 Task: Create in the project Wayfarer in Backlog an issue 'Implement a new cloud-based risk management system for a company with advanced risk assessment and mitigation features', assign it to team member softage.3@softage.net and change the status to IN PROGRESS.
Action: Mouse moved to (174, 49)
Screenshot: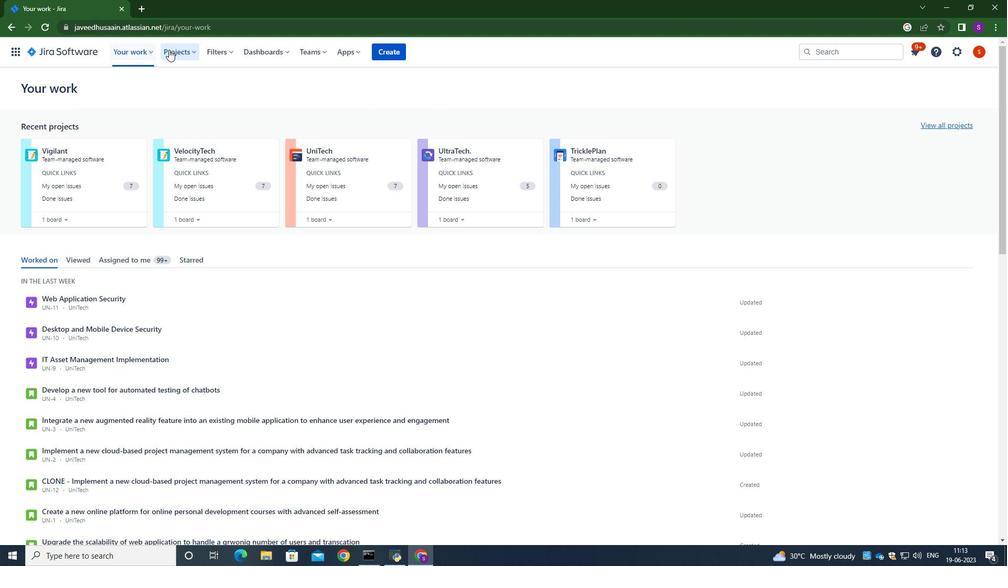 
Action: Mouse pressed left at (174, 49)
Screenshot: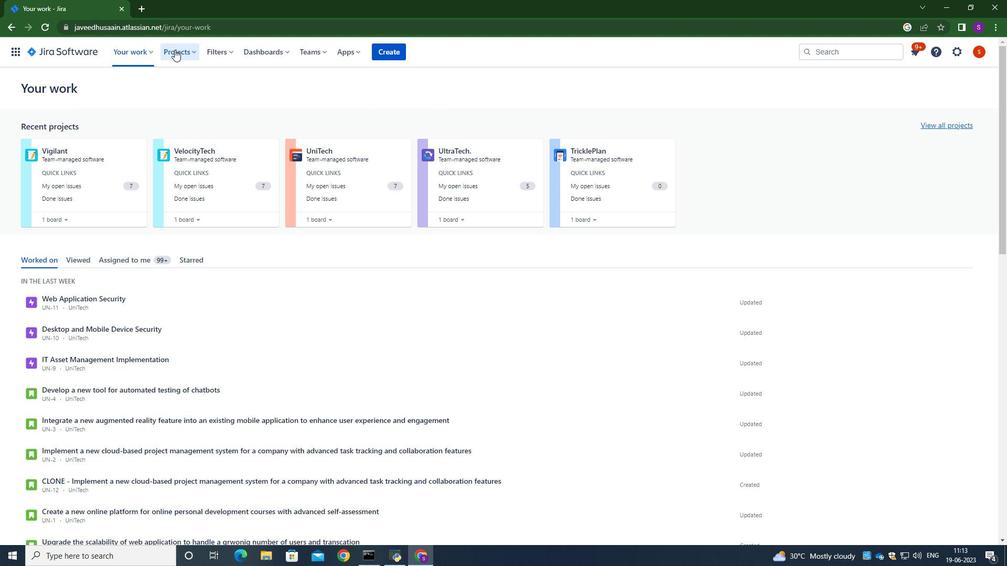 
Action: Mouse moved to (201, 100)
Screenshot: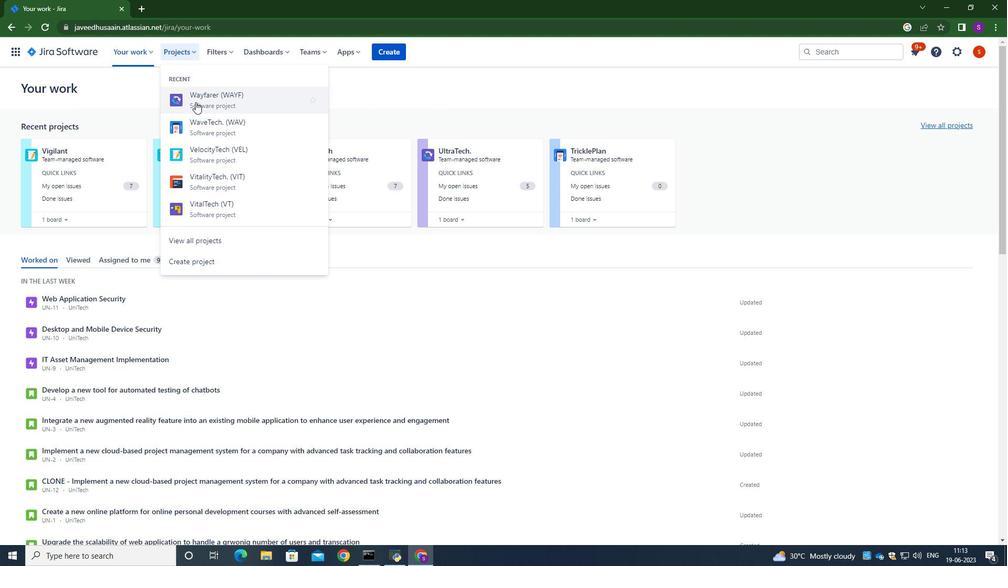 
Action: Mouse pressed left at (201, 100)
Screenshot: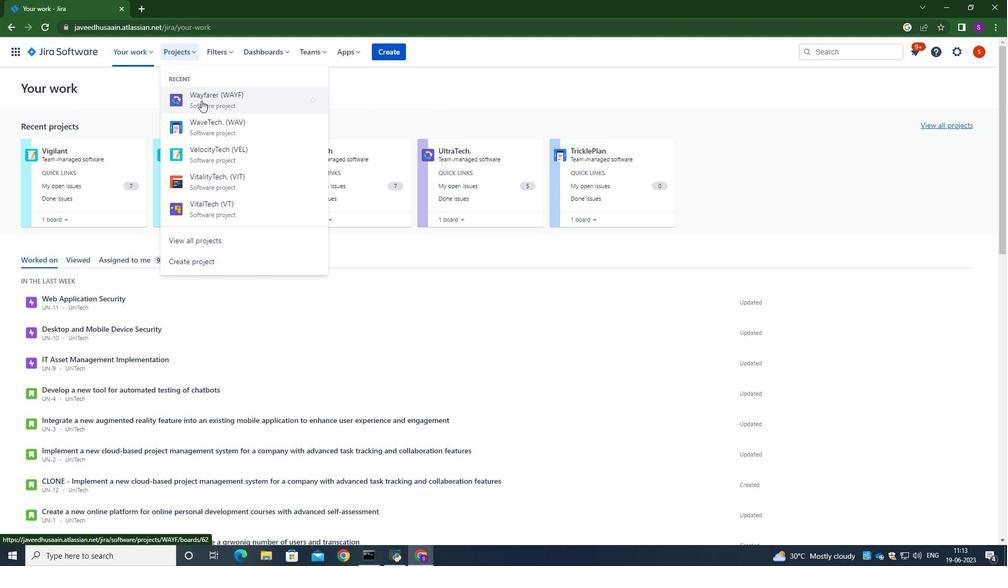 
Action: Mouse moved to (69, 166)
Screenshot: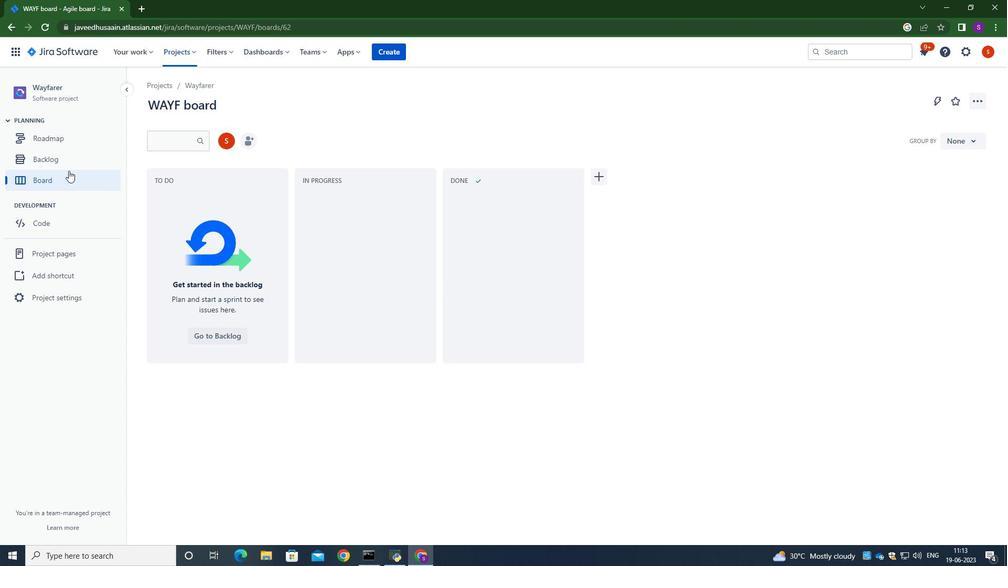 
Action: Mouse pressed left at (69, 166)
Screenshot: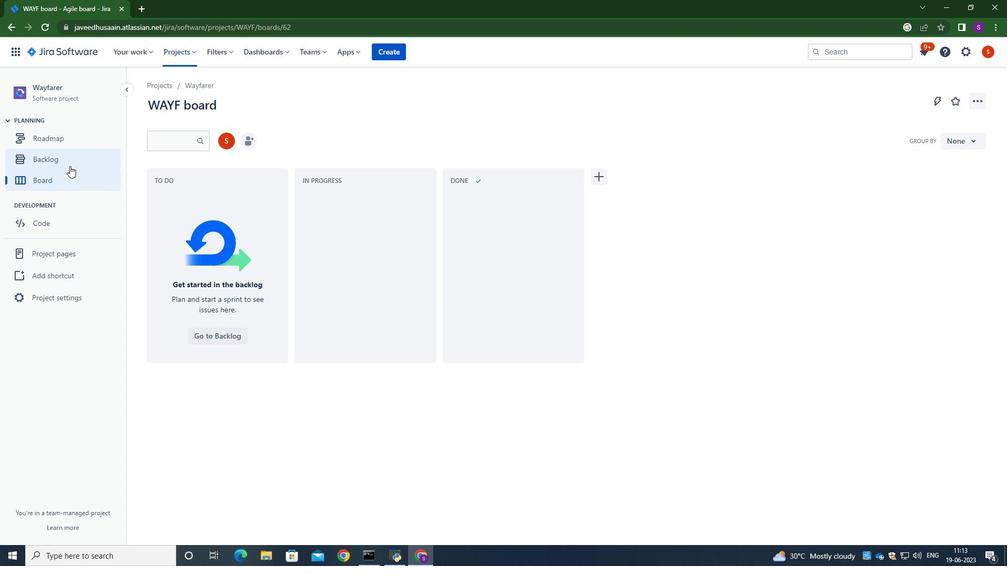 
Action: Mouse moved to (342, 254)
Screenshot: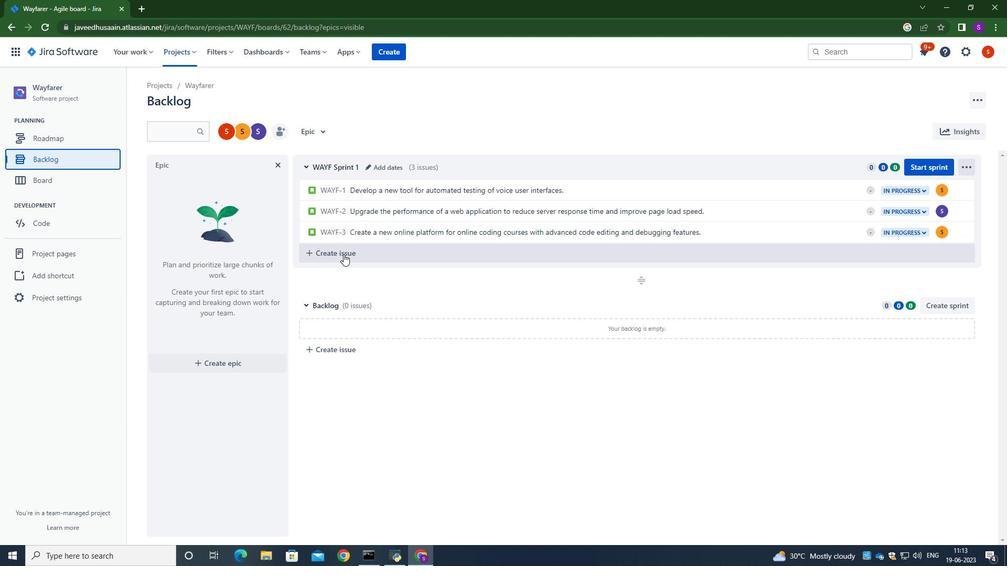 
Action: Mouse pressed left at (342, 254)
Screenshot: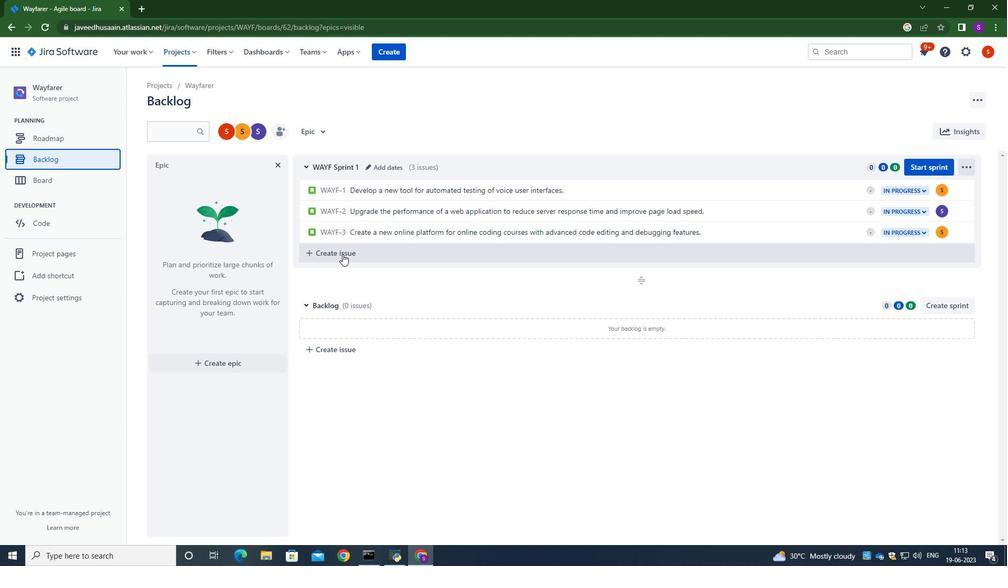 
Action: Key pressed <Key.caps_lock>I<Key.caps_lock>mplement<Key.space>a<Key.space>new<Key.space>cloud-c<Key.backspace>based<Key.space>risk<Key.space>management<Key.space>system<Key.space>for<Key.space>a<Key.space>company<Key.space>with<Key.space>advanced<Key.space>risk<Key.space>assessment<Key.space>and<Key.space>mitigation<Key.space>features.<Key.enter>
Screenshot: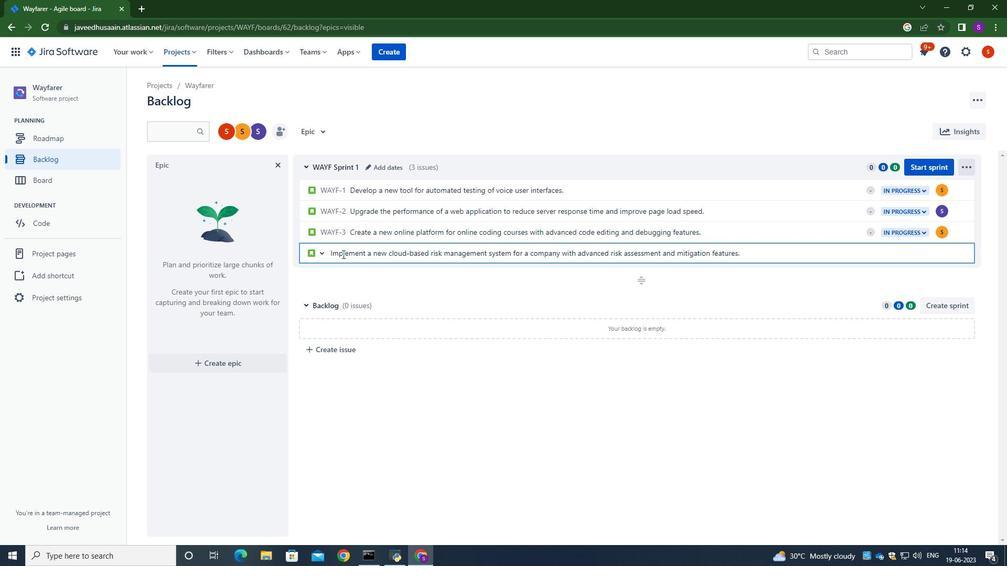 
Action: Mouse moved to (937, 255)
Screenshot: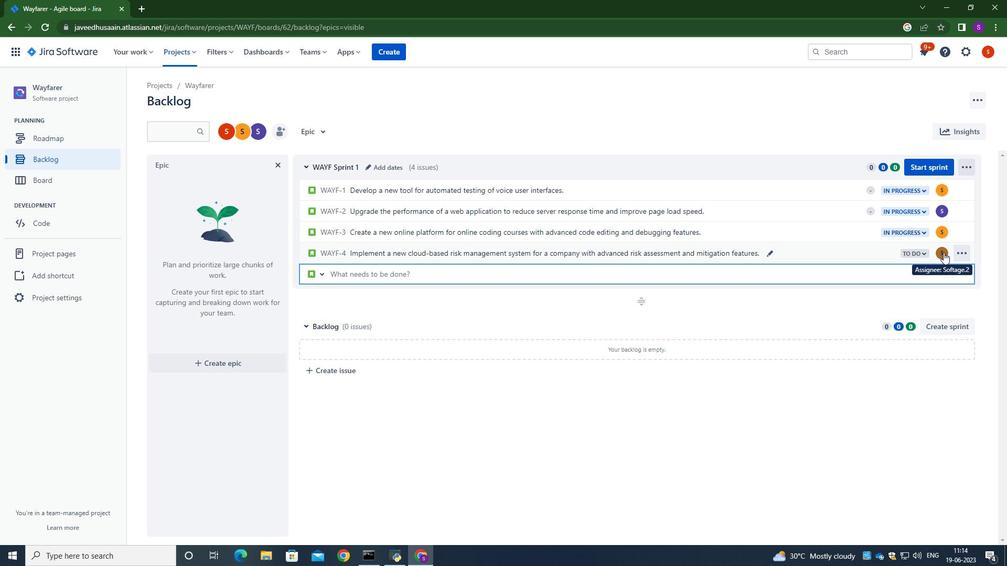 
Action: Mouse pressed left at (937, 255)
Screenshot: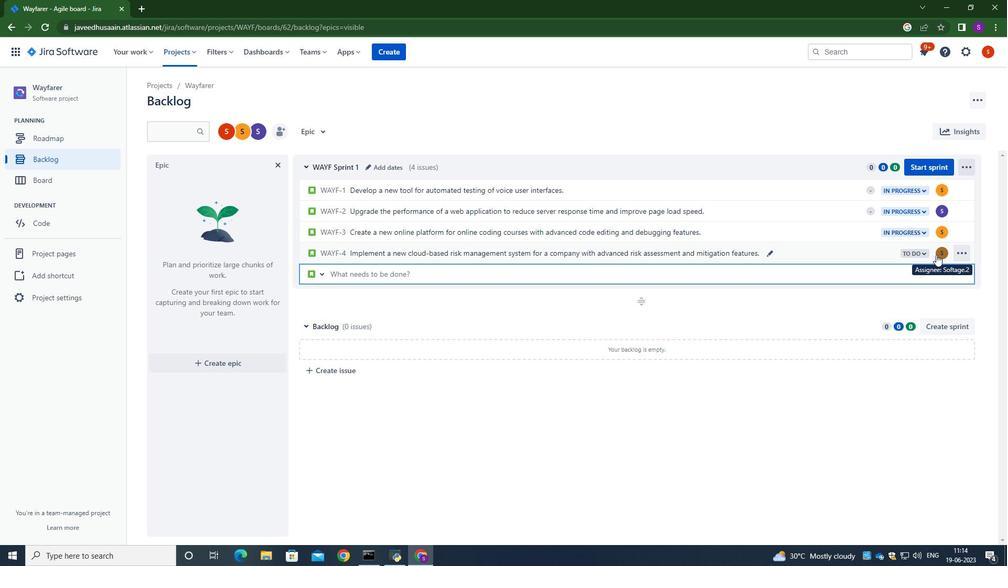 
Action: Mouse moved to (860, 275)
Screenshot: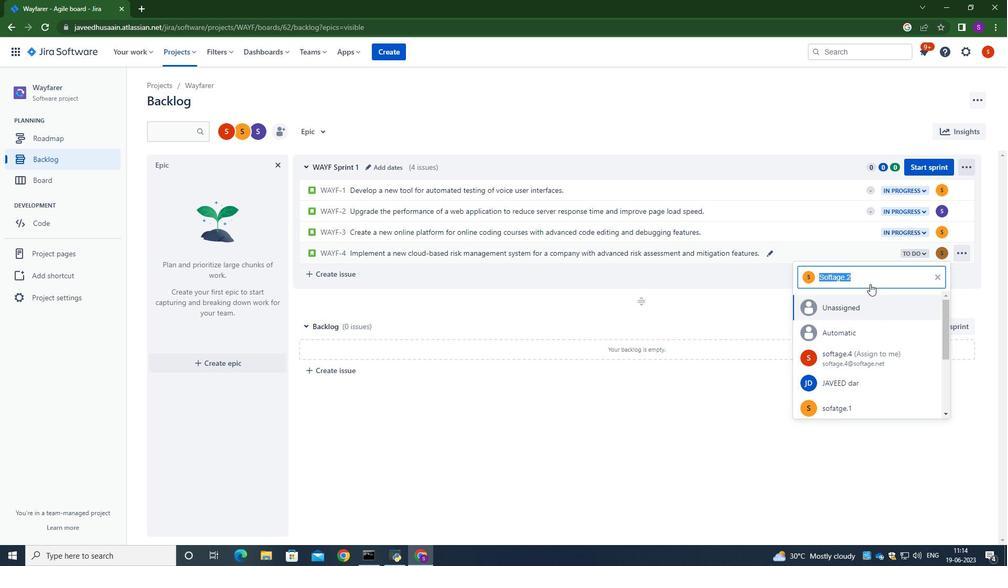 
Action: Key pressed softage.3<Key.shift>@softagene==<Key.backspace><Key.backspace><Key.backspace><Key.backspace>.net
Screenshot: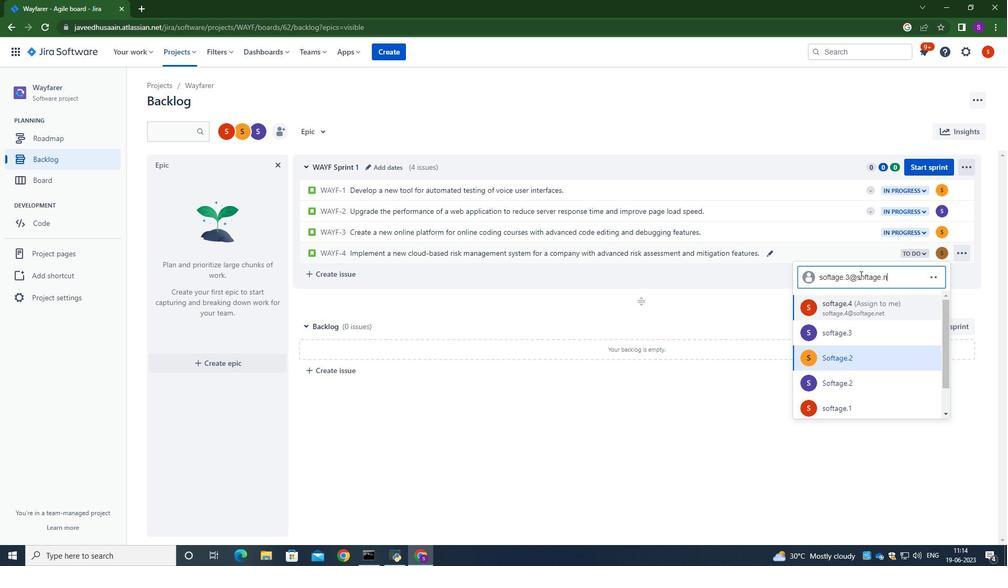 
Action: Mouse moved to (863, 305)
Screenshot: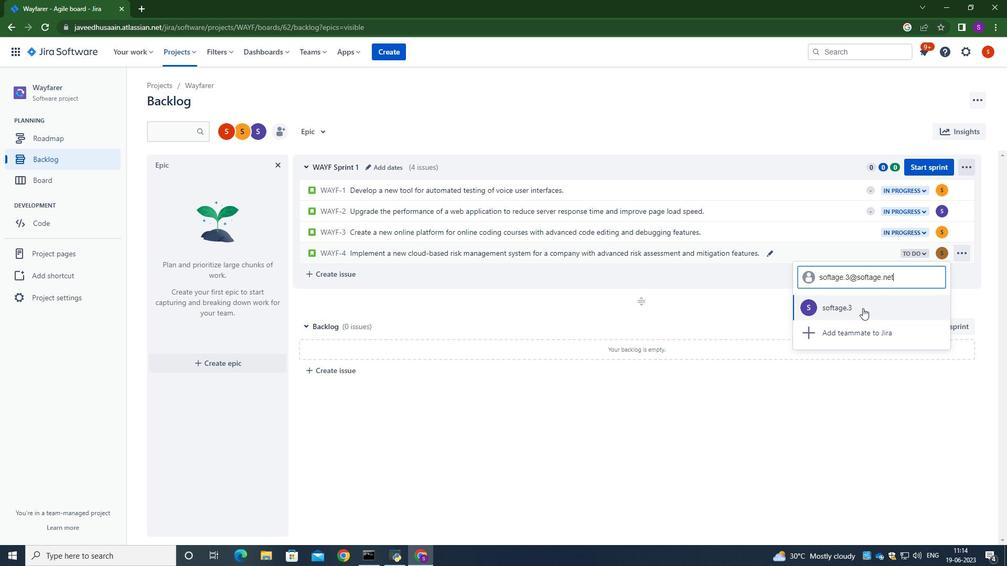 
Action: Mouse pressed left at (863, 305)
Screenshot: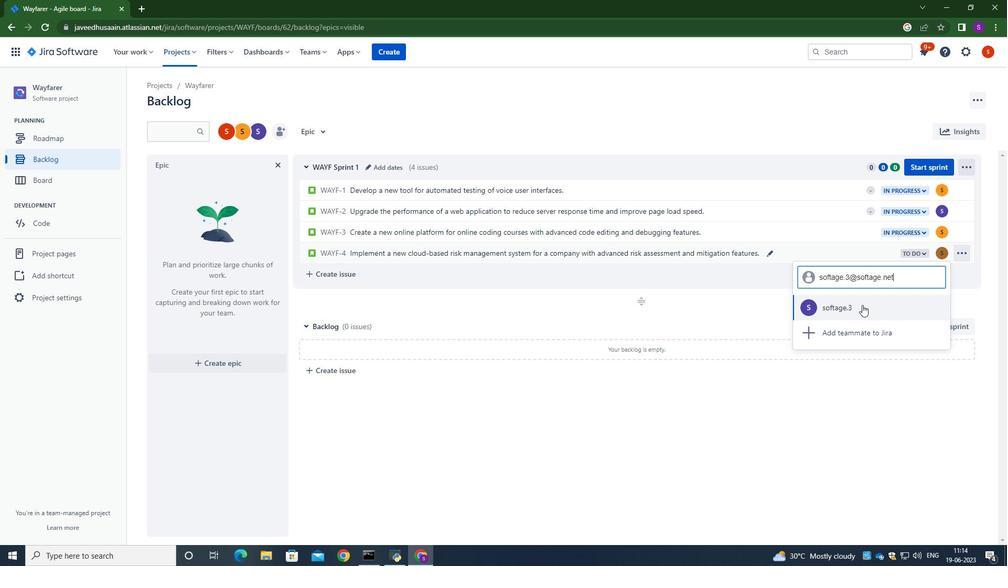 
Action: Mouse moved to (917, 253)
Screenshot: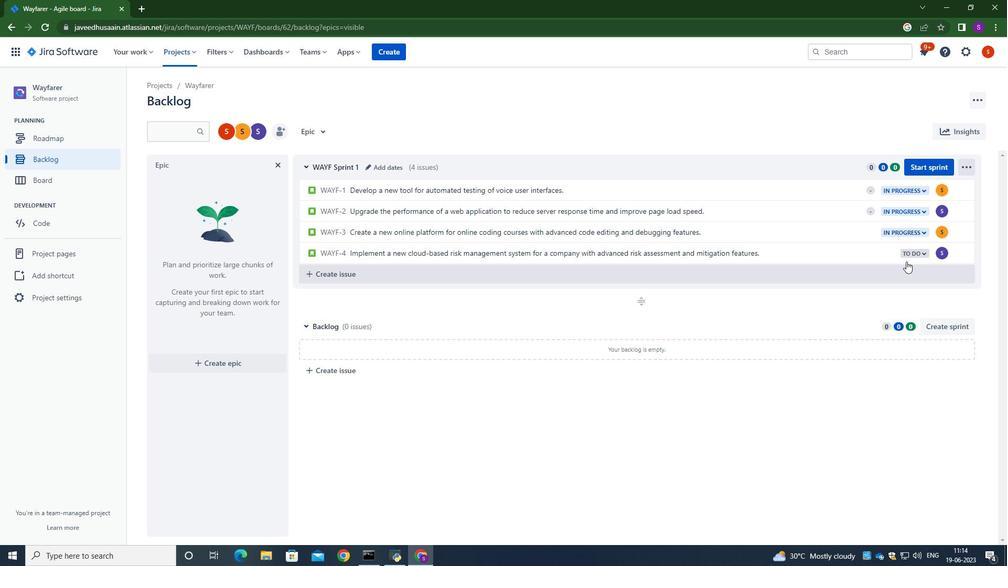 
Action: Mouse pressed left at (917, 253)
Screenshot: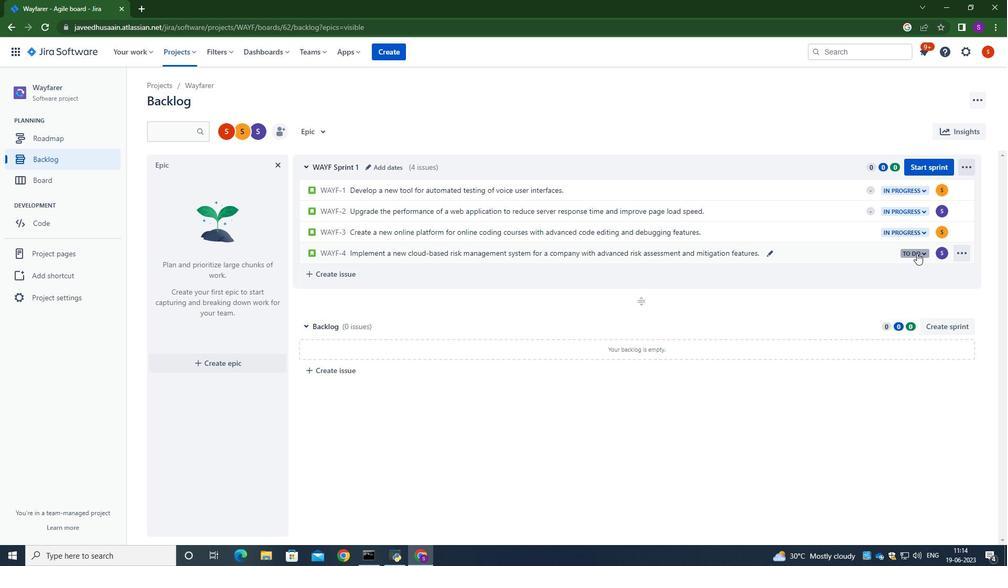 
Action: Mouse moved to (871, 275)
Screenshot: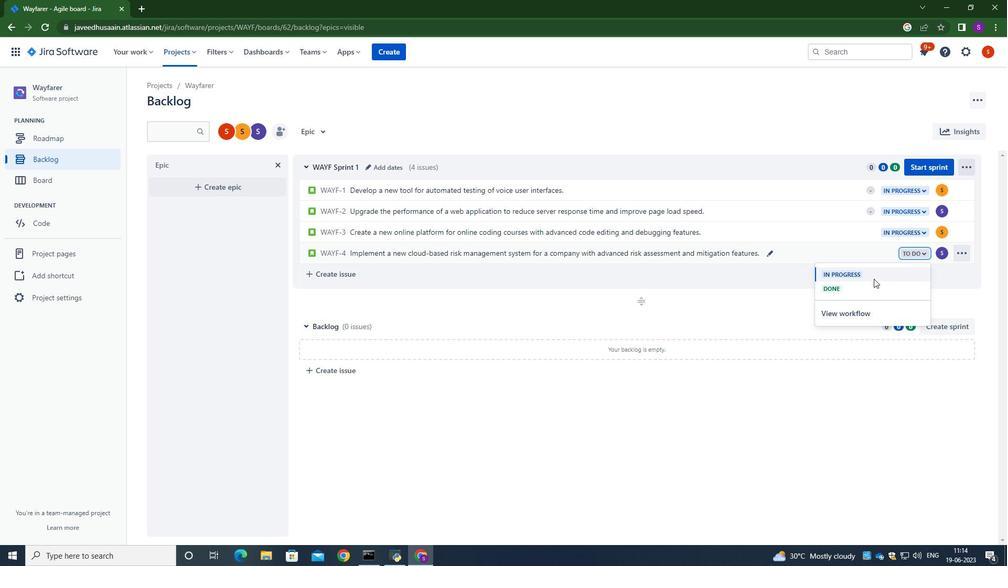 
Action: Mouse pressed left at (871, 275)
Screenshot: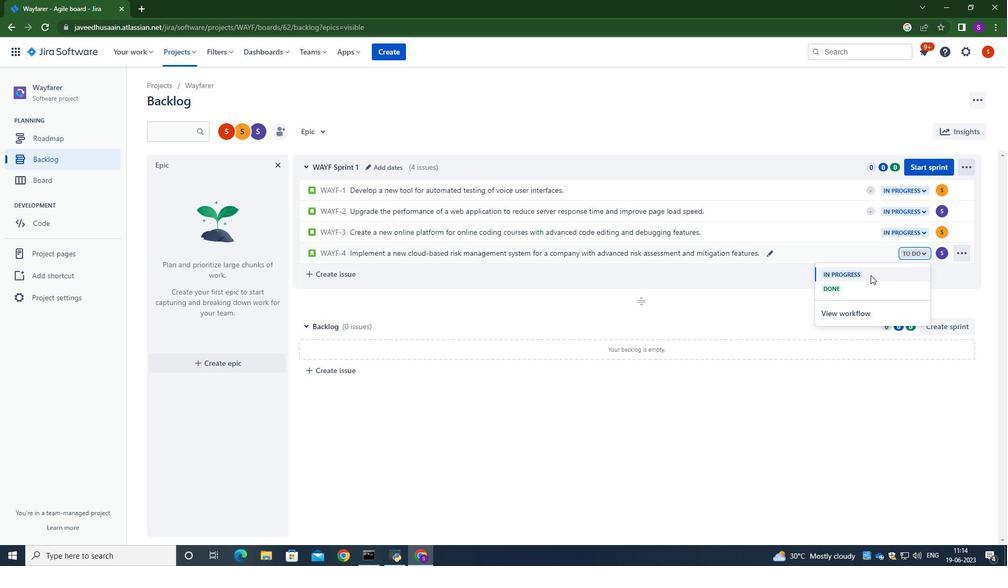 
Action: Mouse moved to (888, 382)
Screenshot: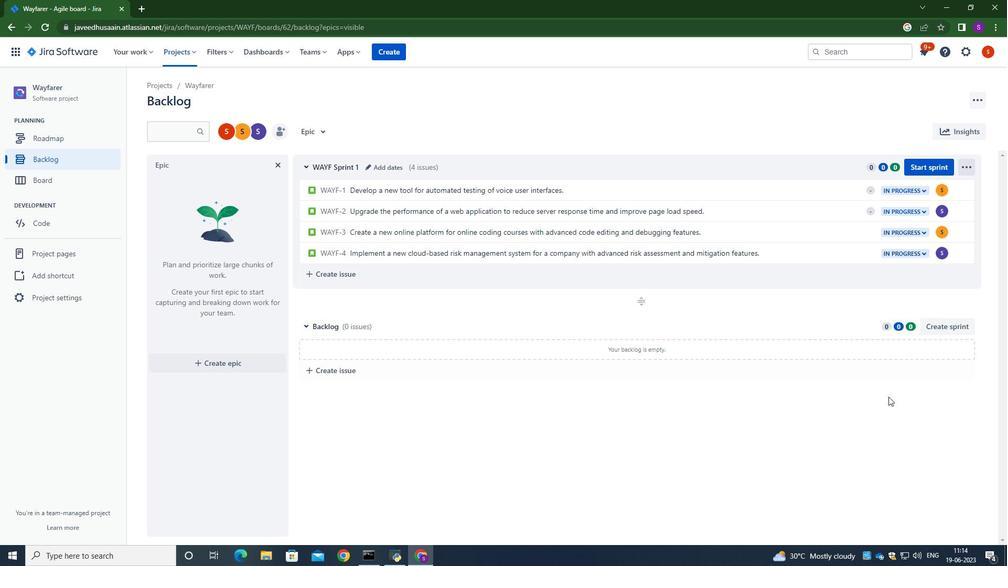 
Action: Mouse pressed left at (888, 382)
Screenshot: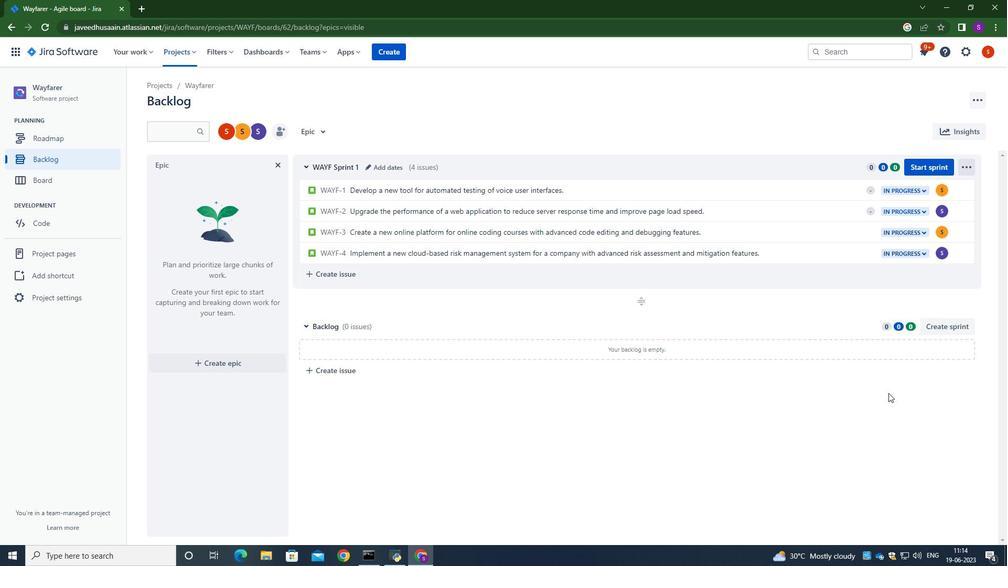 
Action: Mouse moved to (888, 381)
Screenshot: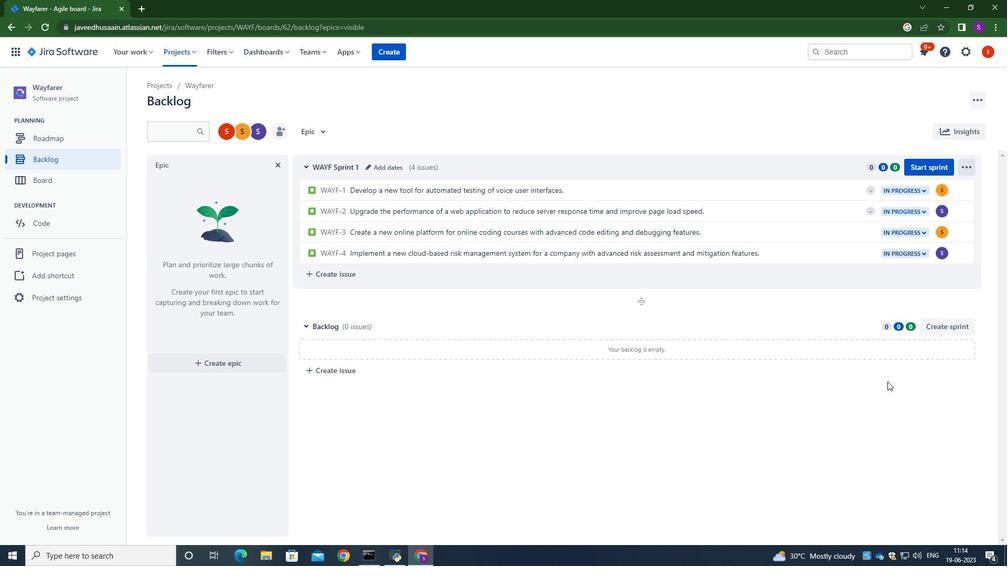 
